 Task: Sort the products by best match.
Action: Mouse pressed left at (26, 101)
Screenshot: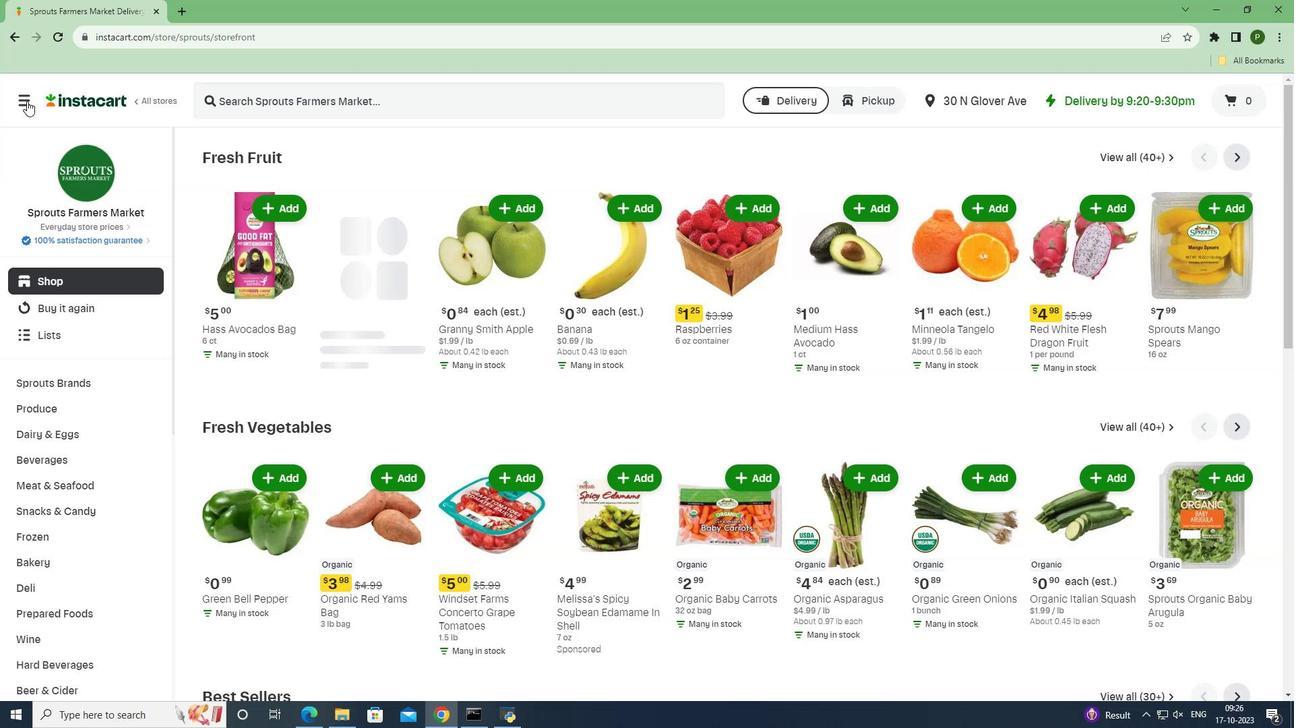 
Action: Mouse moved to (54, 356)
Screenshot: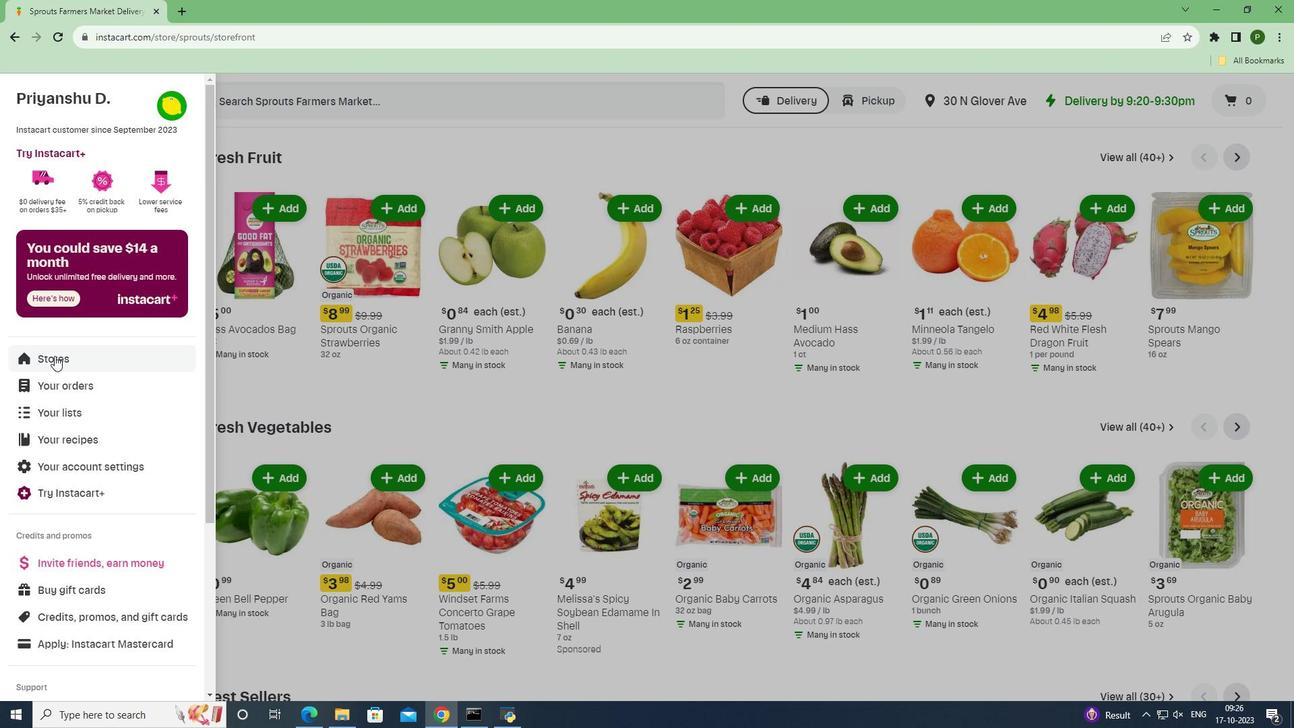 
Action: Mouse pressed left at (54, 356)
Screenshot: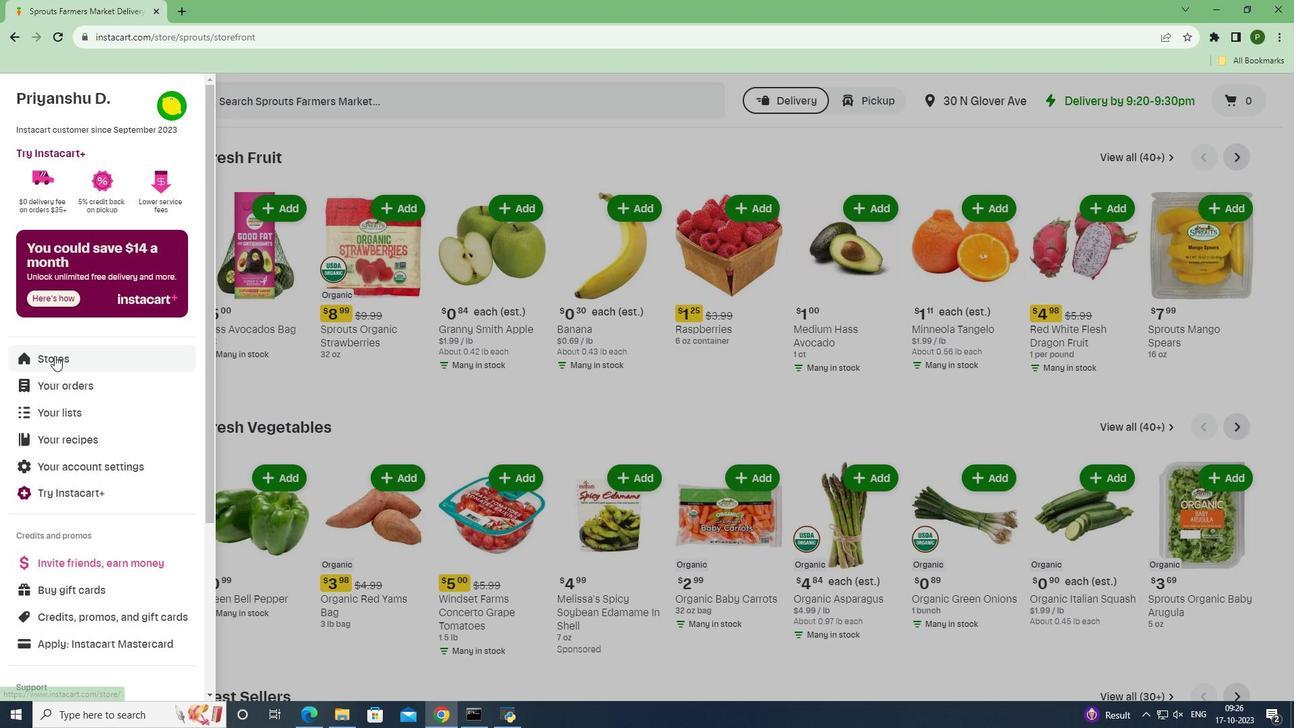 
Action: Mouse moved to (319, 155)
Screenshot: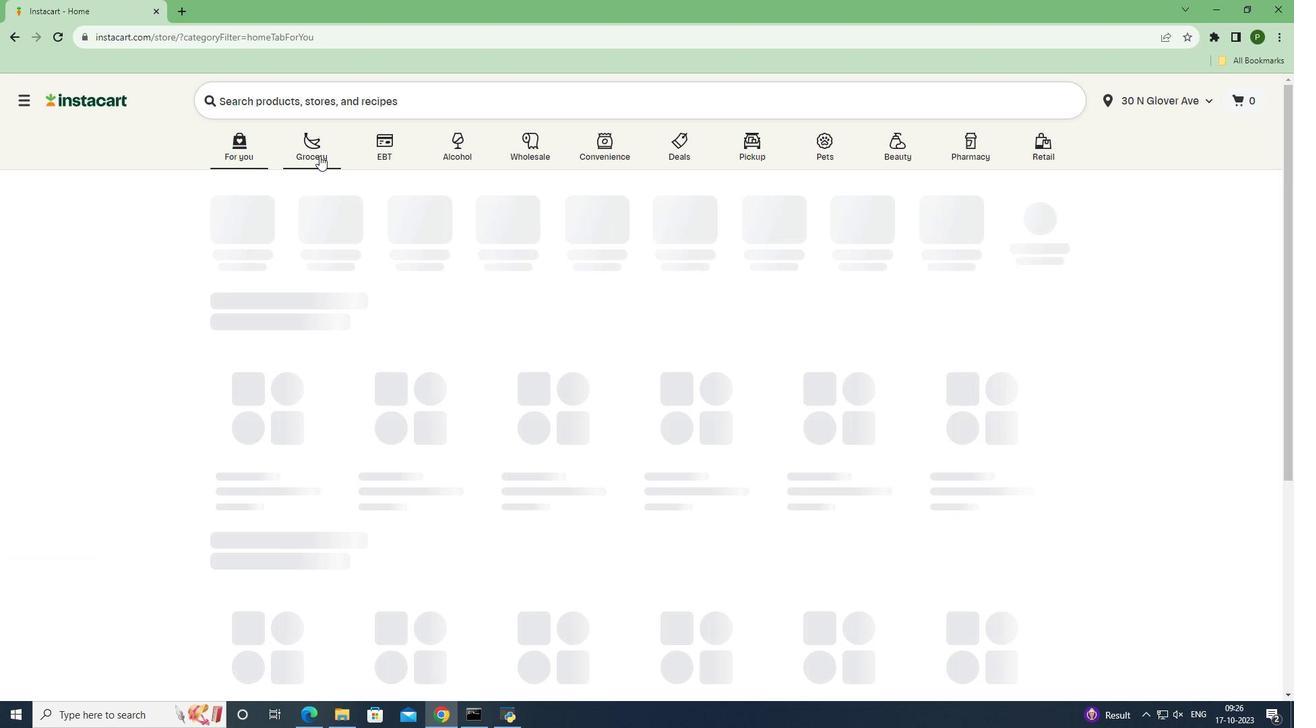 
Action: Mouse pressed left at (319, 155)
Screenshot: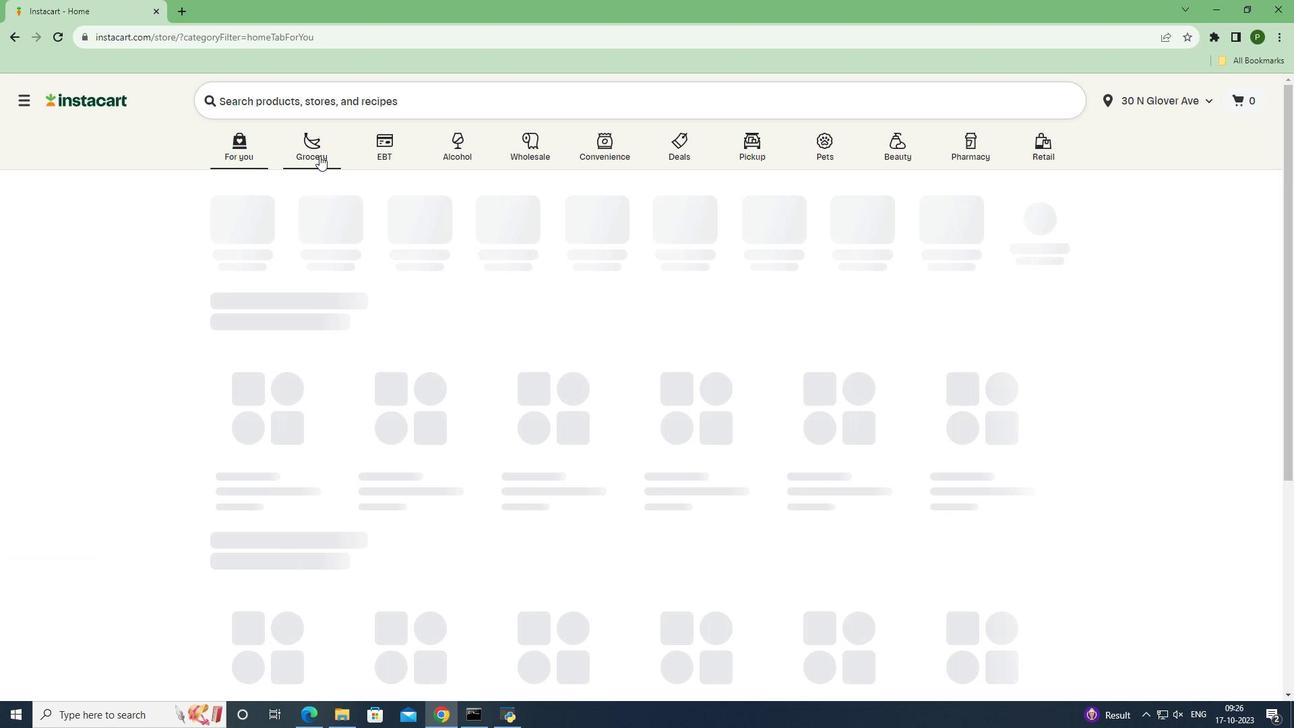 
Action: Mouse moved to (848, 308)
Screenshot: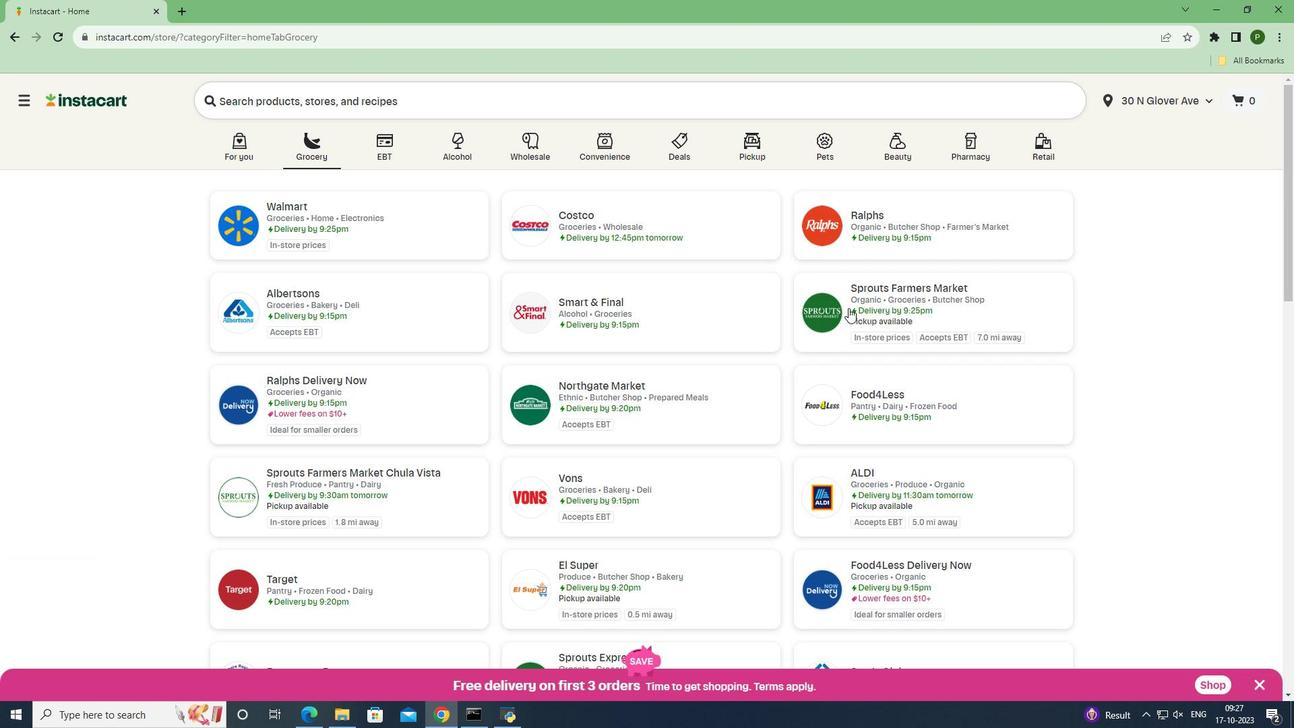 
Action: Mouse pressed left at (848, 308)
Screenshot: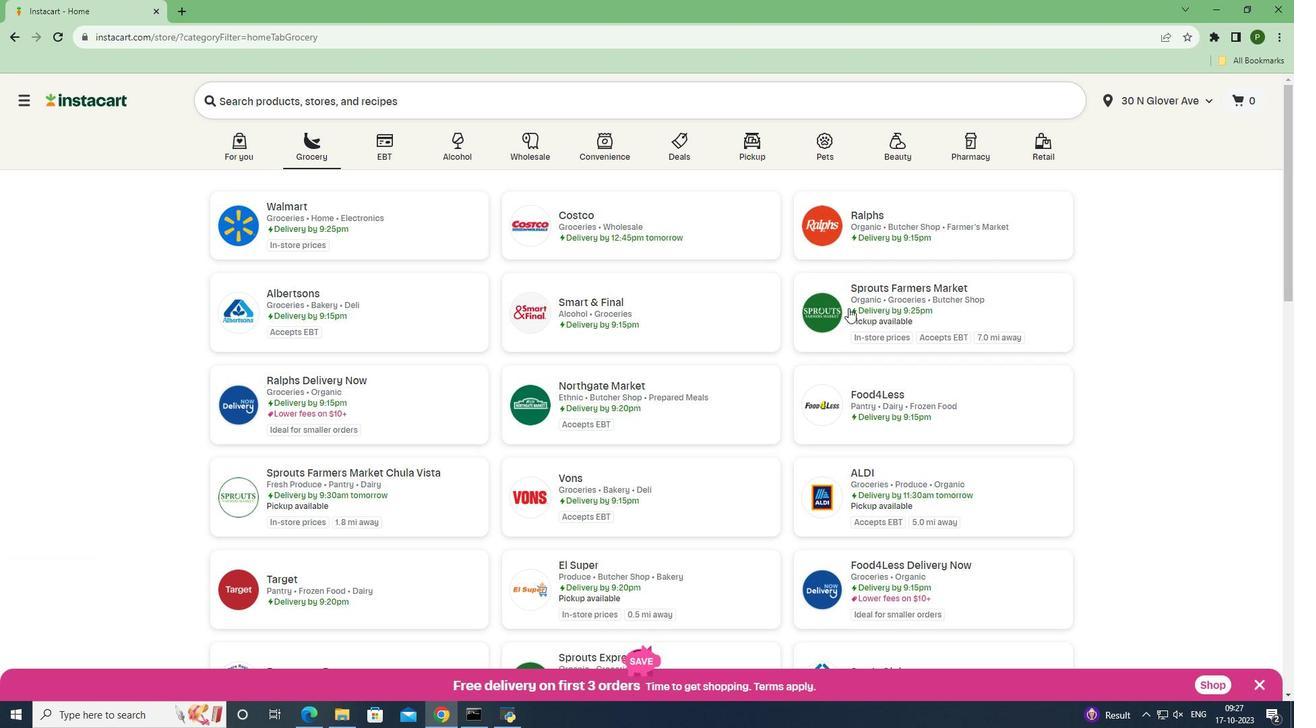 
Action: Mouse moved to (70, 460)
Screenshot: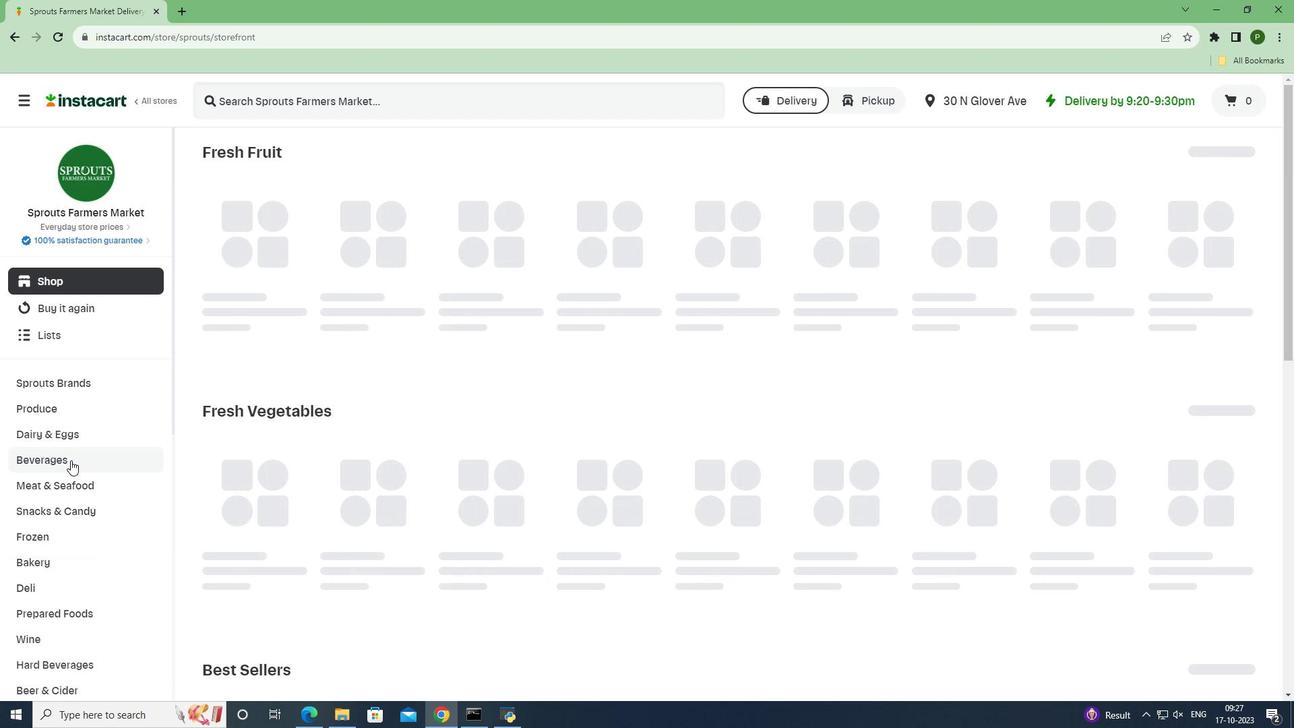 
Action: Mouse pressed left at (70, 460)
Screenshot: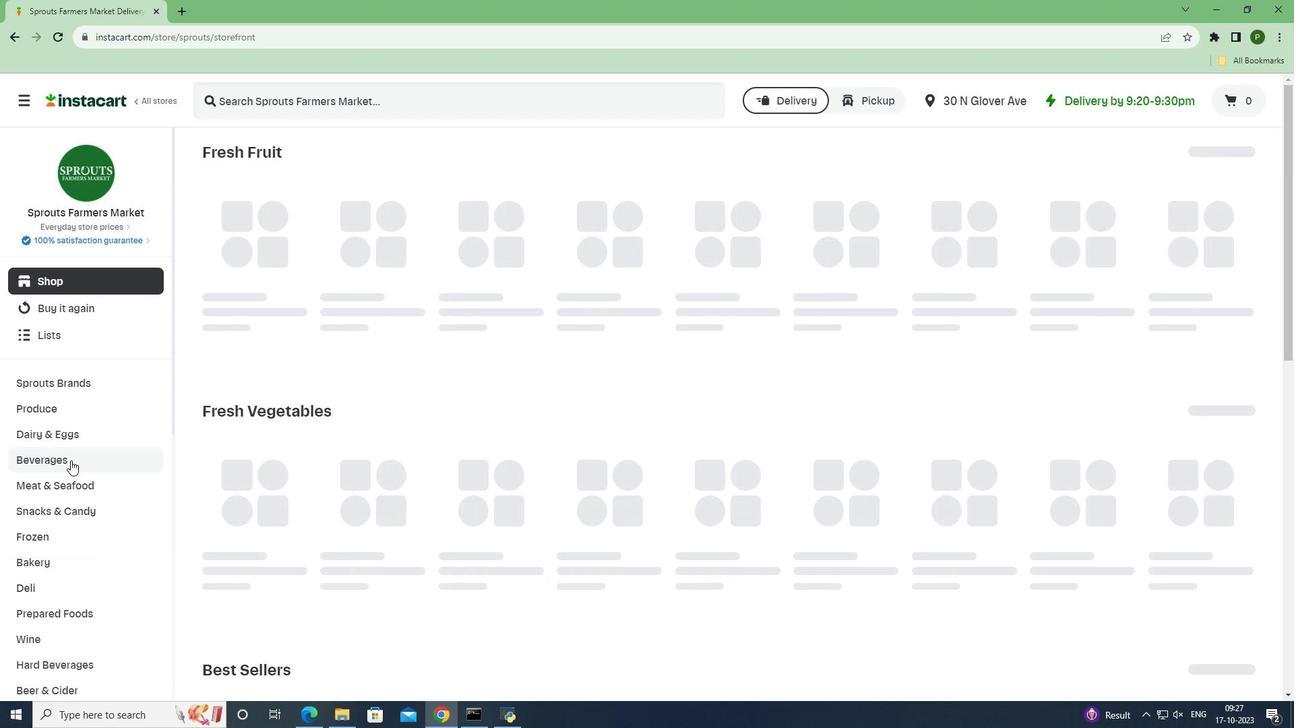 
Action: Mouse moved to (1251, 186)
Screenshot: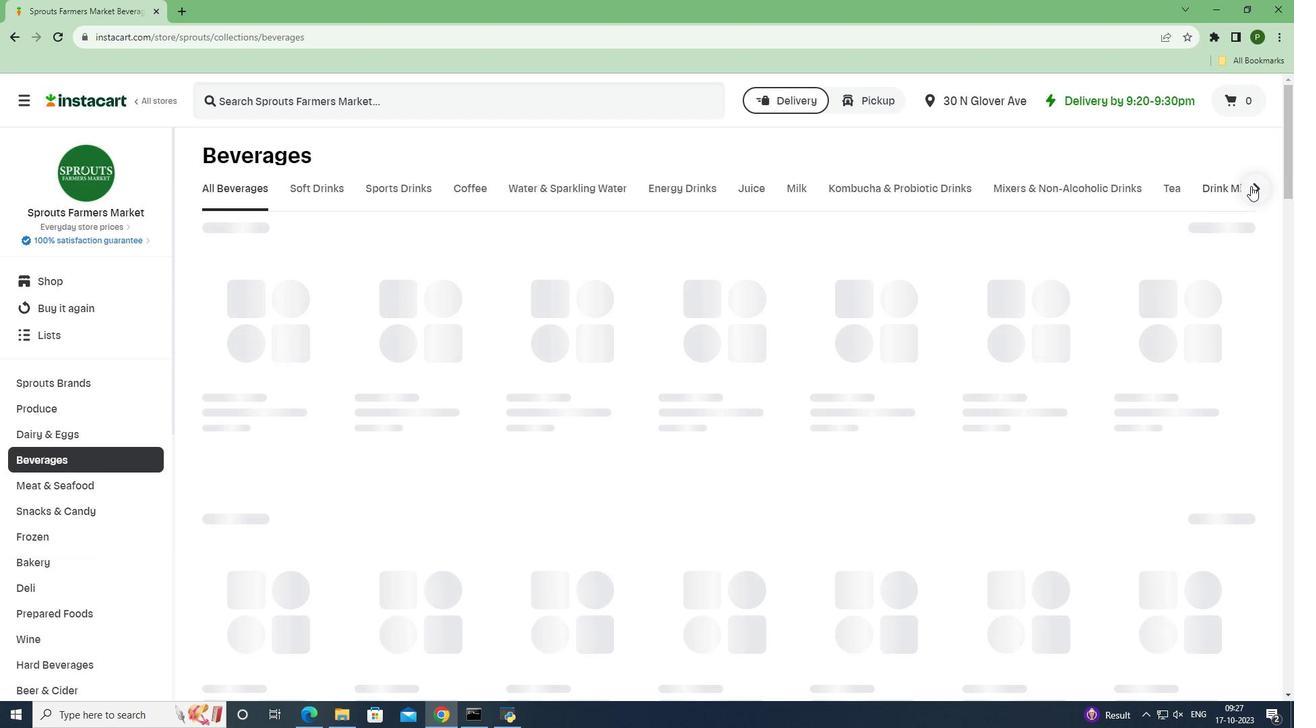 
Action: Mouse pressed left at (1251, 186)
Screenshot: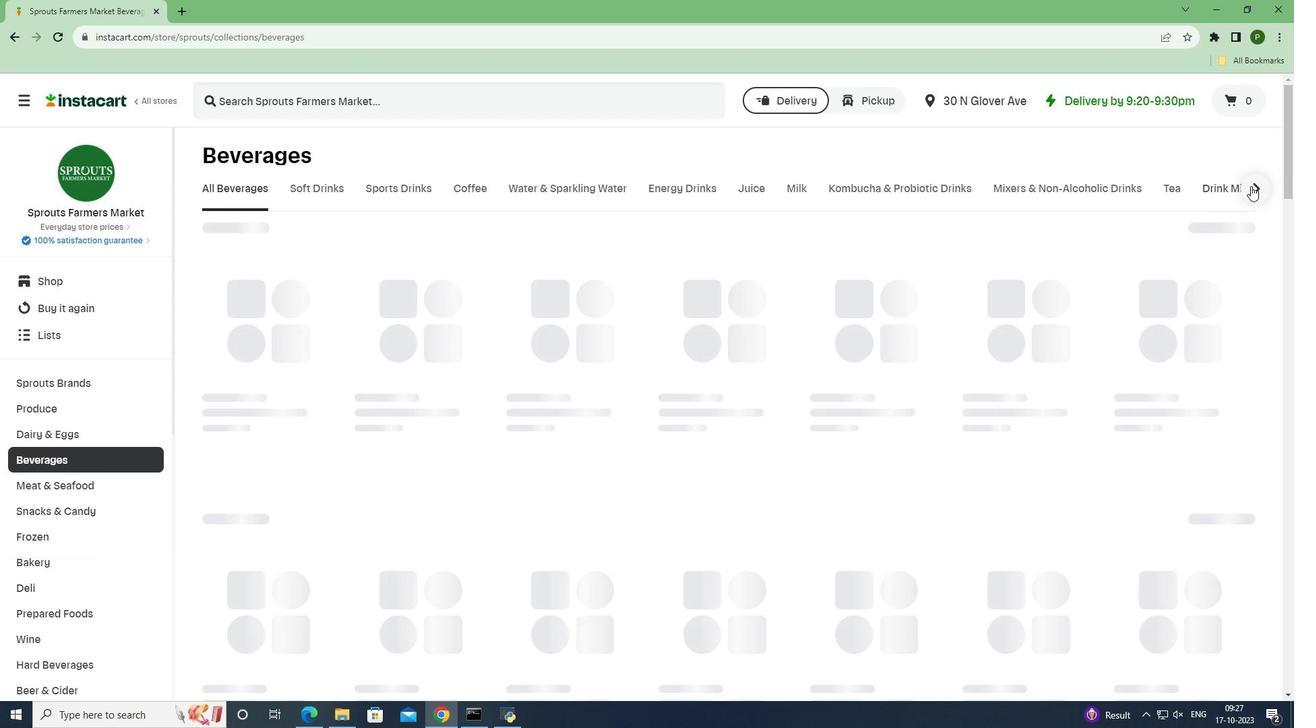 
Action: Mouse moved to (1223, 188)
Screenshot: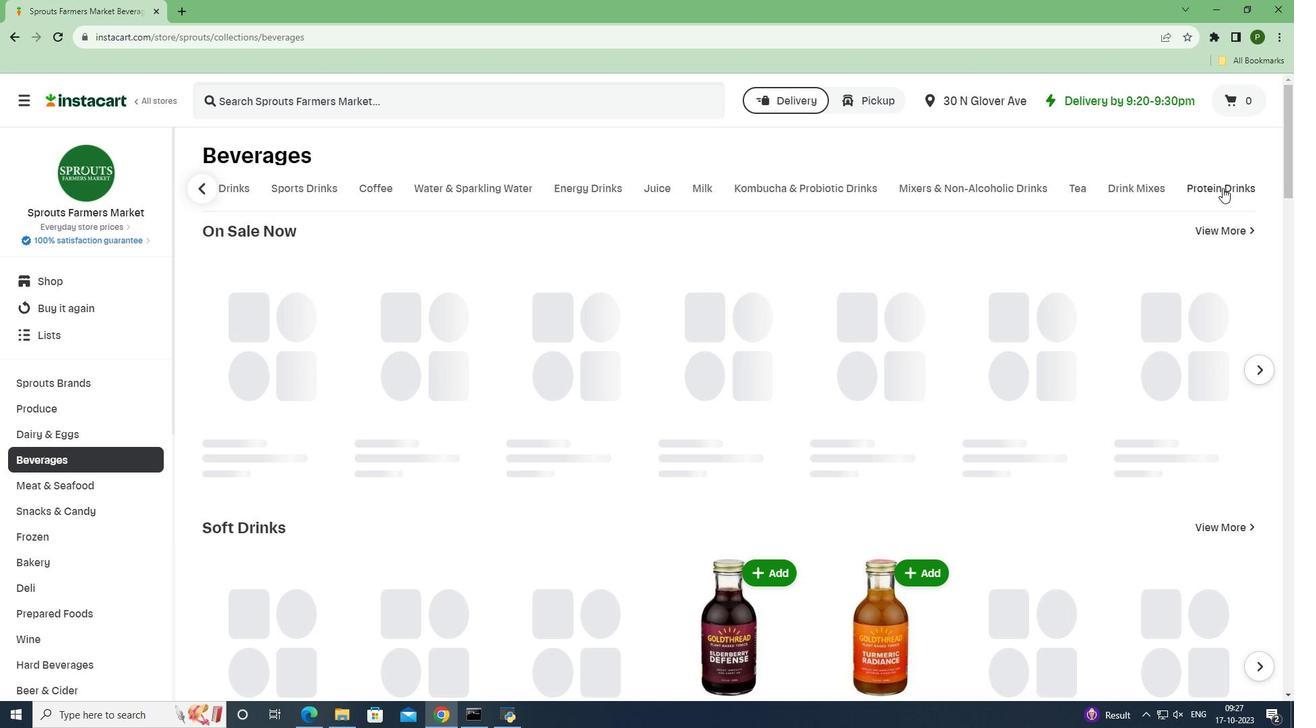
Action: Mouse pressed left at (1223, 188)
Screenshot: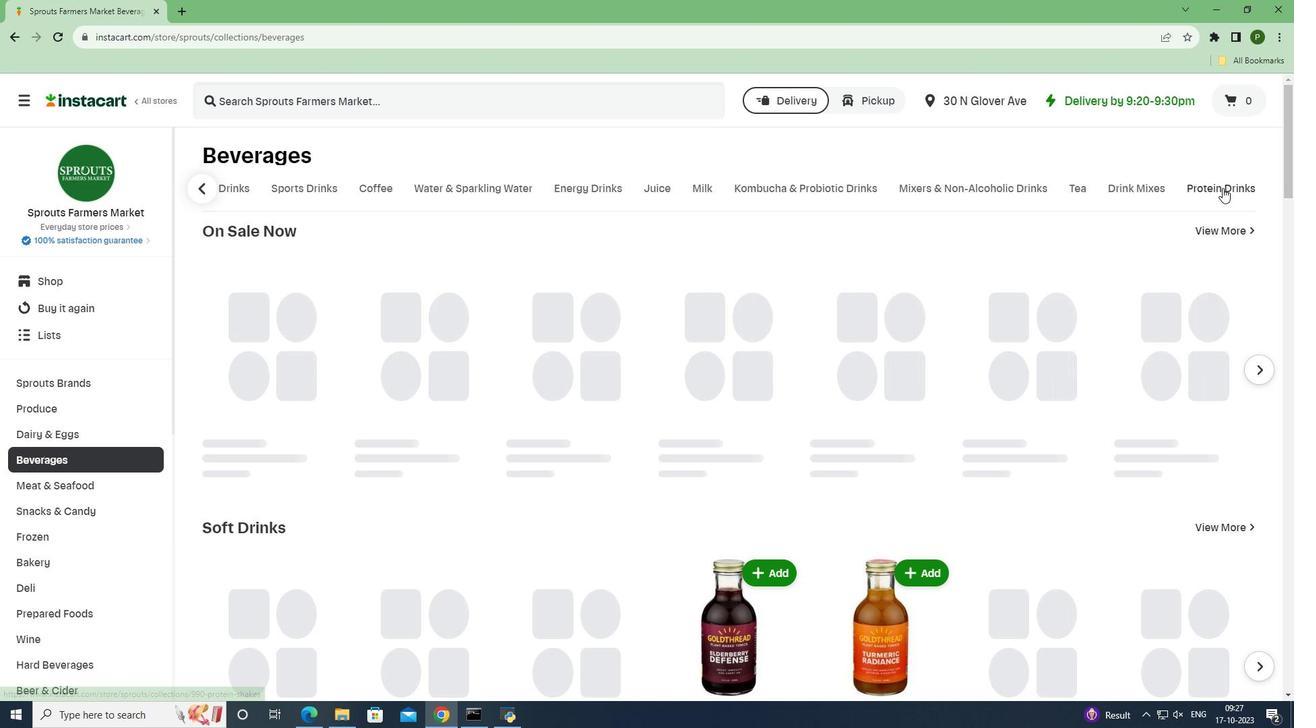 
Action: Mouse moved to (1171, 229)
Screenshot: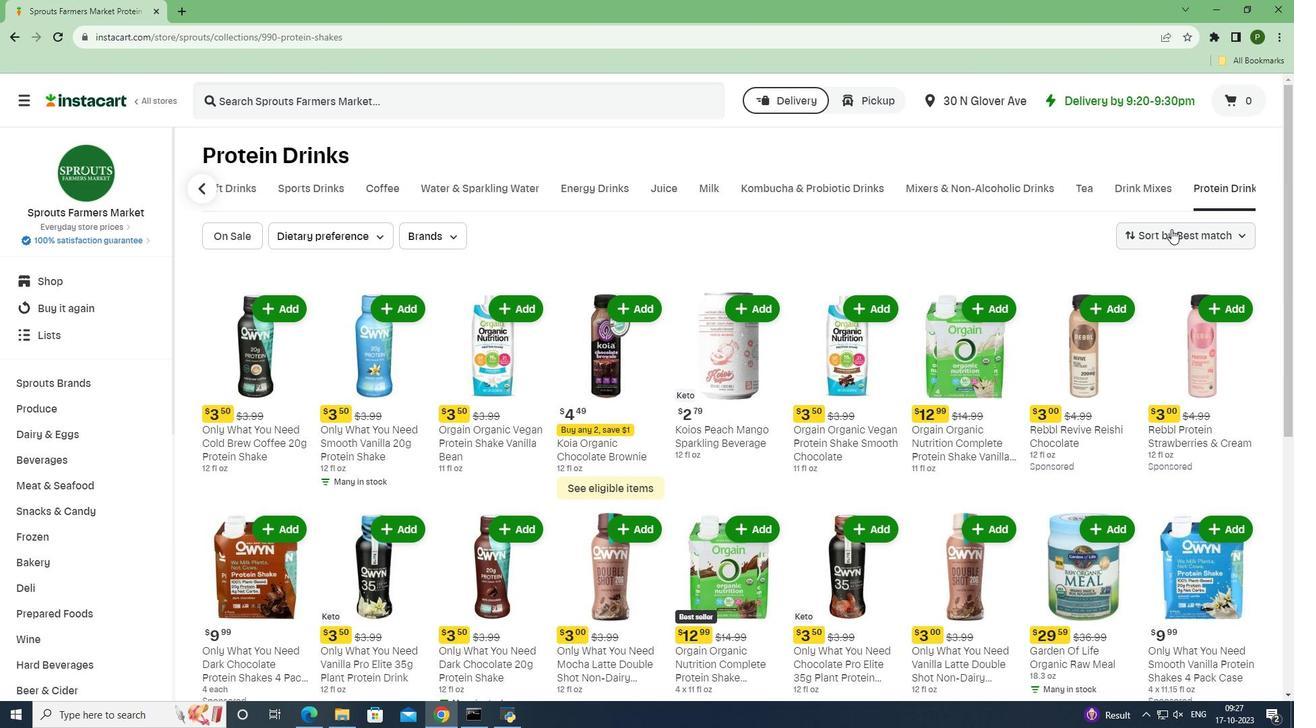 
Action: Mouse pressed left at (1171, 229)
Screenshot: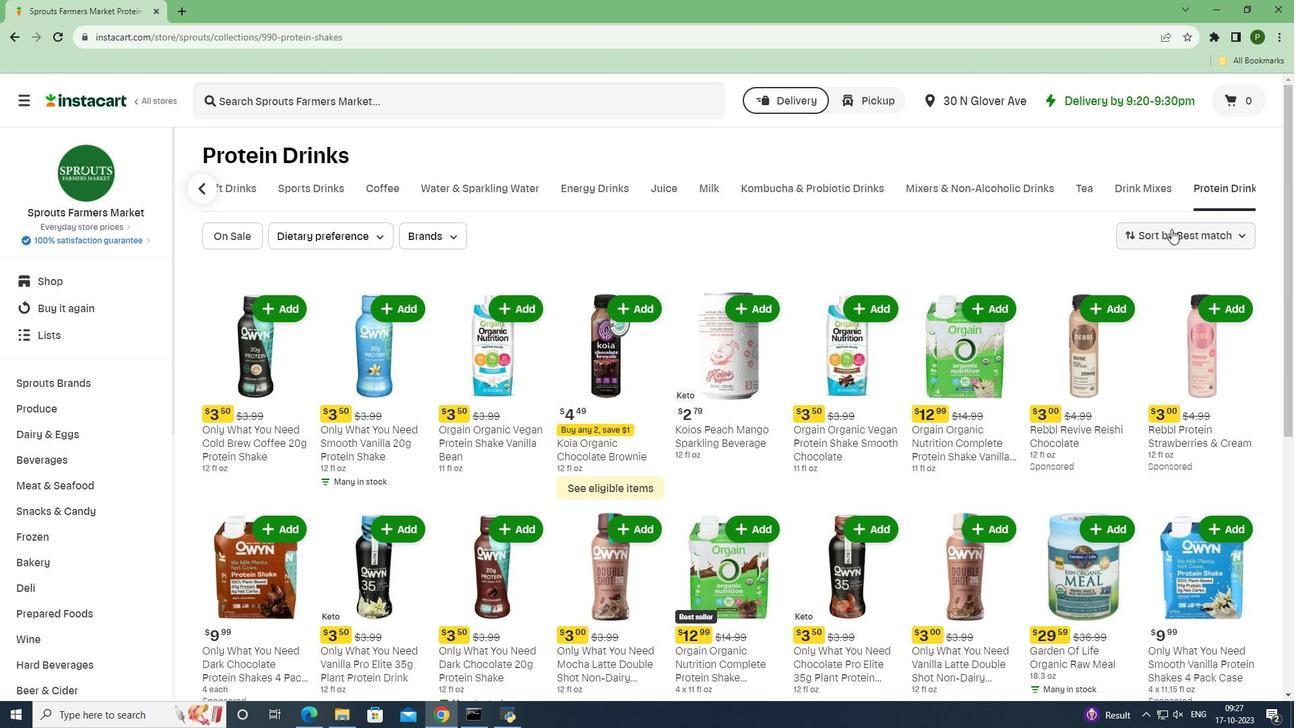 
Action: Mouse moved to (1166, 267)
Screenshot: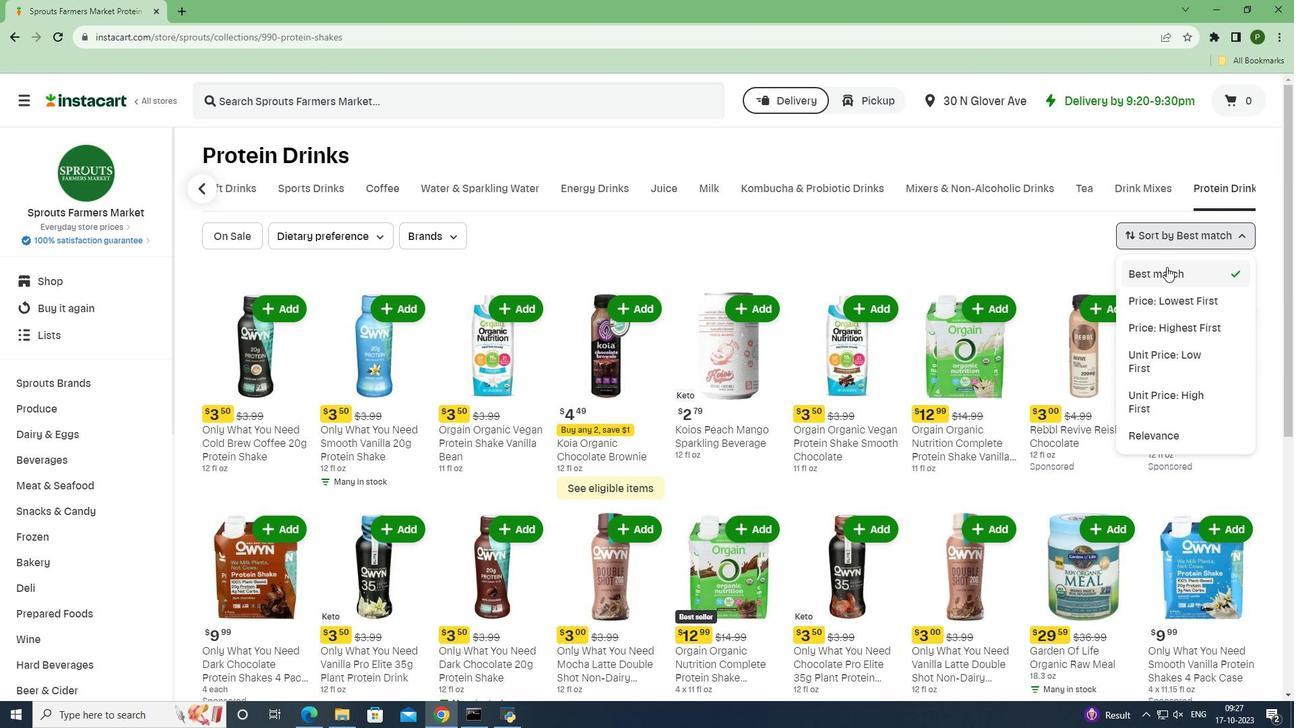 
Action: Mouse pressed left at (1166, 267)
Screenshot: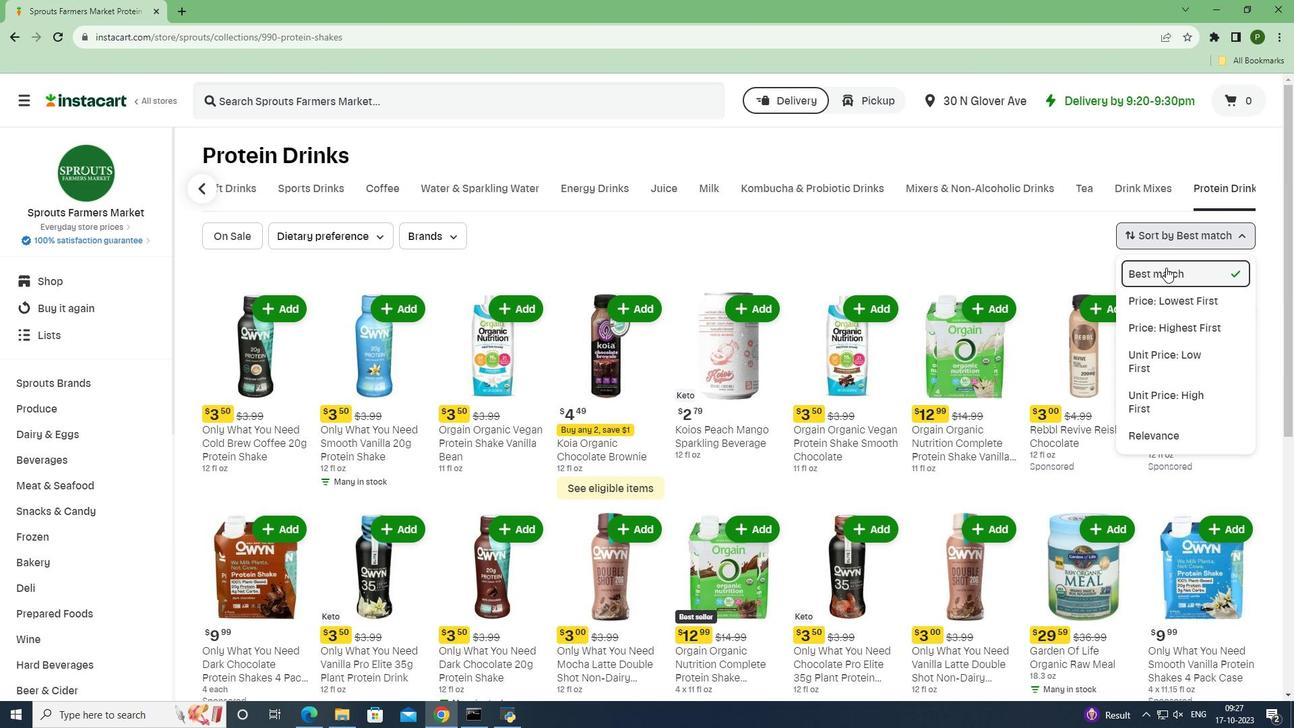 
Action: Mouse moved to (848, 279)
Screenshot: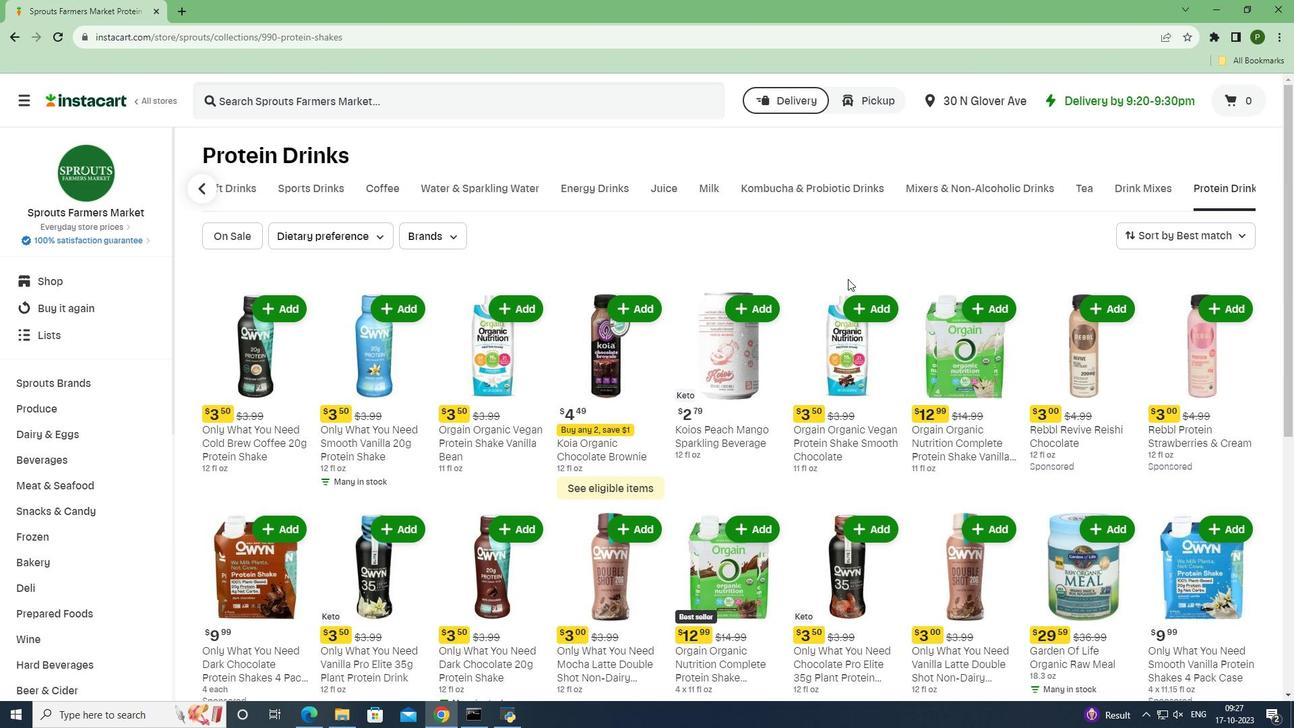 
